 Task: Add Checklist CL0007 to Card Card0007 in Board Board0002 in Development in Trello
Action: Mouse moved to (669, 85)
Screenshot: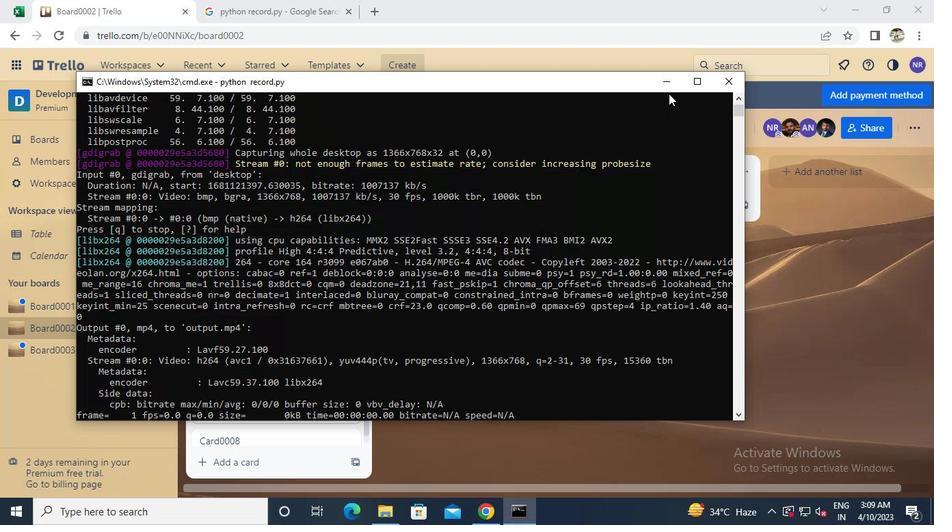 
Action: Mouse pressed left at (669, 85)
Screenshot: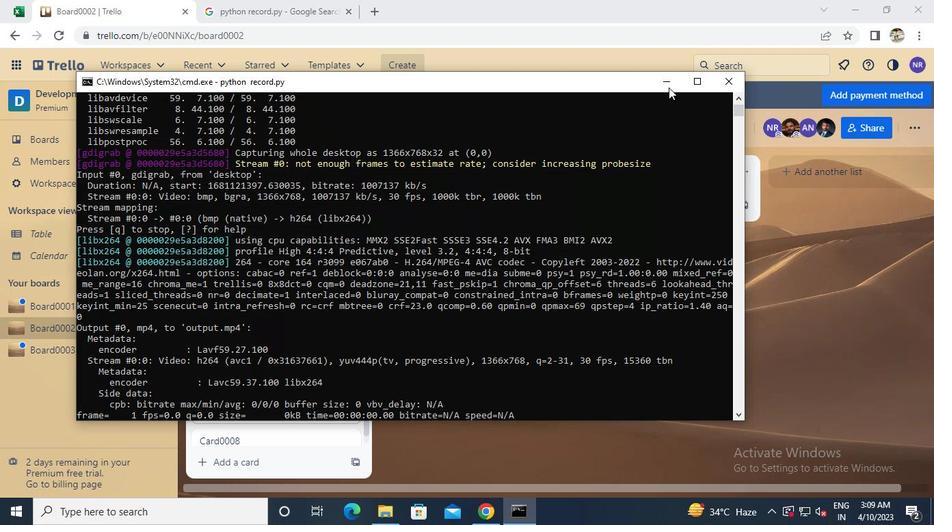 
Action: Mouse moved to (299, 384)
Screenshot: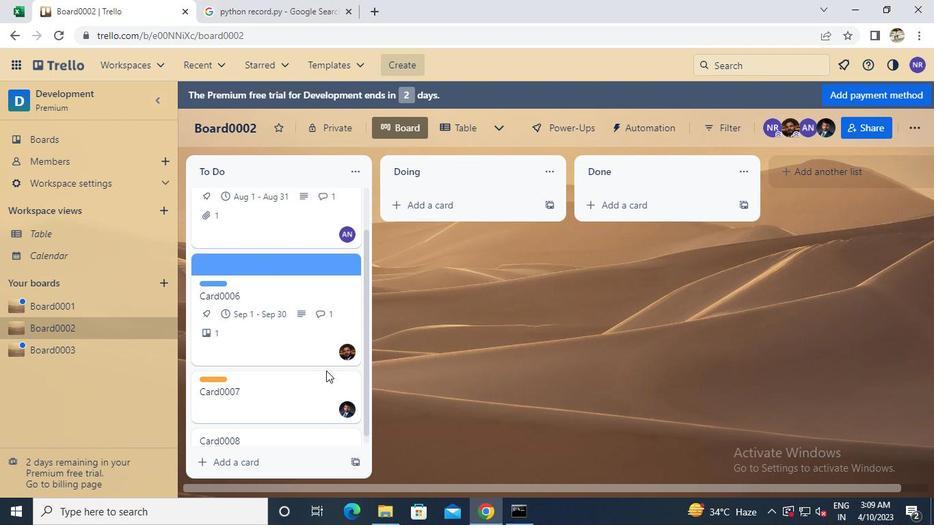 
Action: Mouse pressed left at (299, 384)
Screenshot: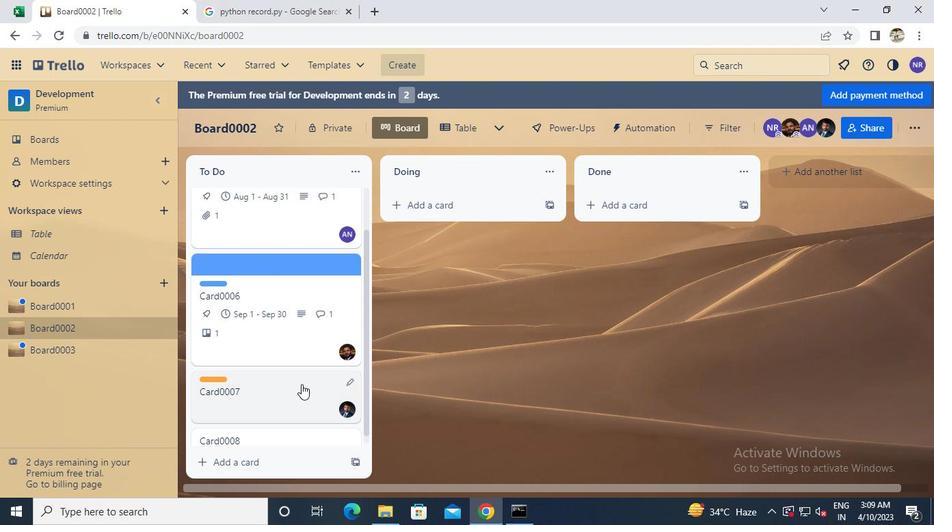 
Action: Mouse moved to (629, 272)
Screenshot: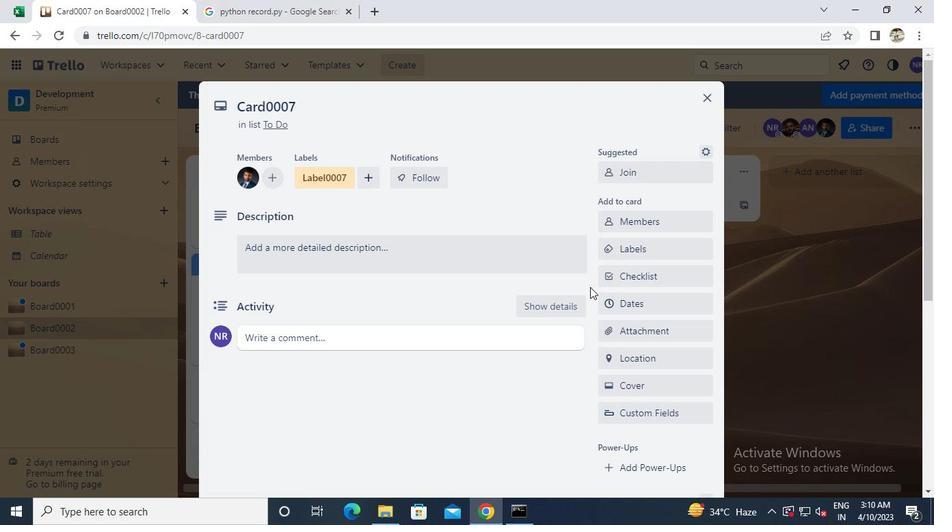 
Action: Mouse pressed left at (629, 272)
Screenshot: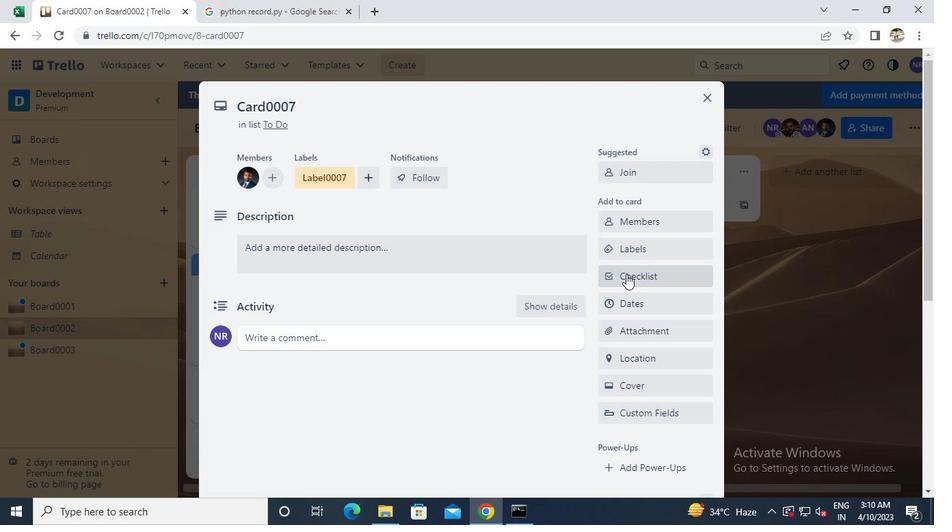 
Action: Keyboard Key.caps_lock
Screenshot: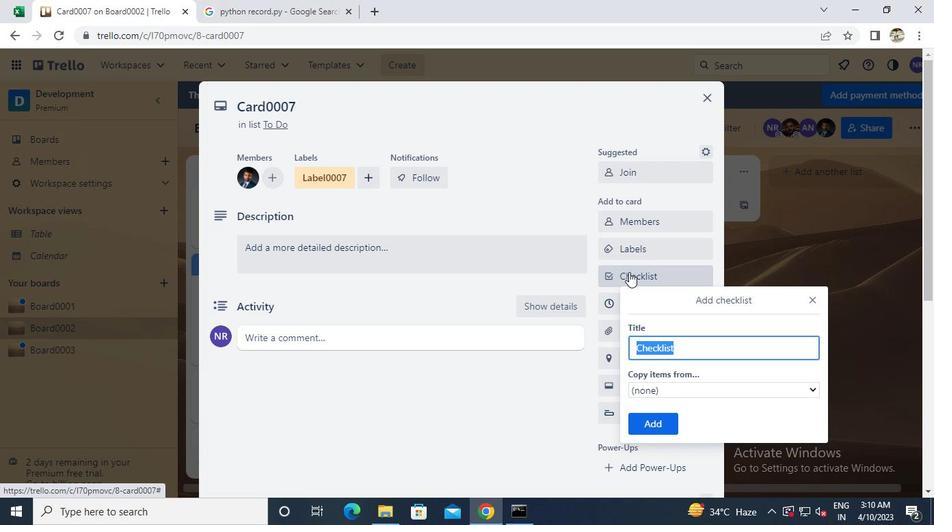 
Action: Keyboard c
Screenshot: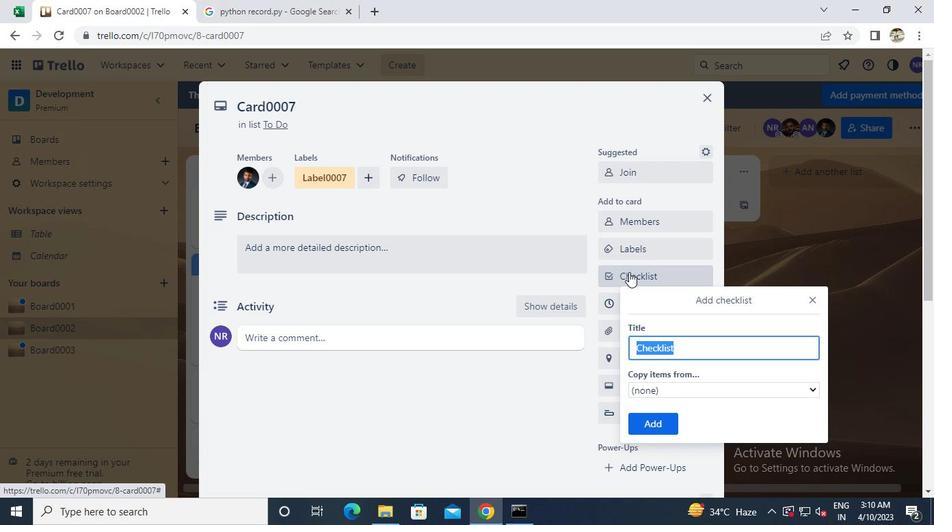 
Action: Keyboard l
Screenshot: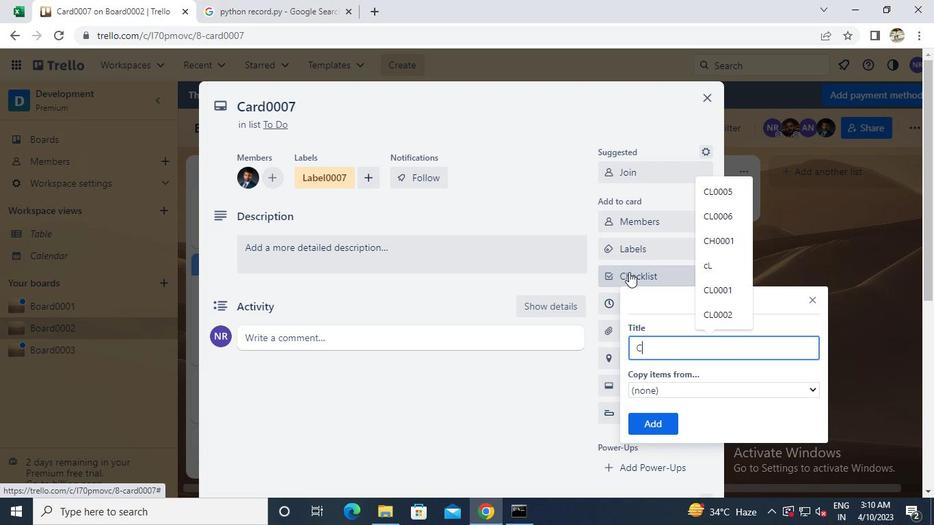 
Action: Keyboard 0
Screenshot: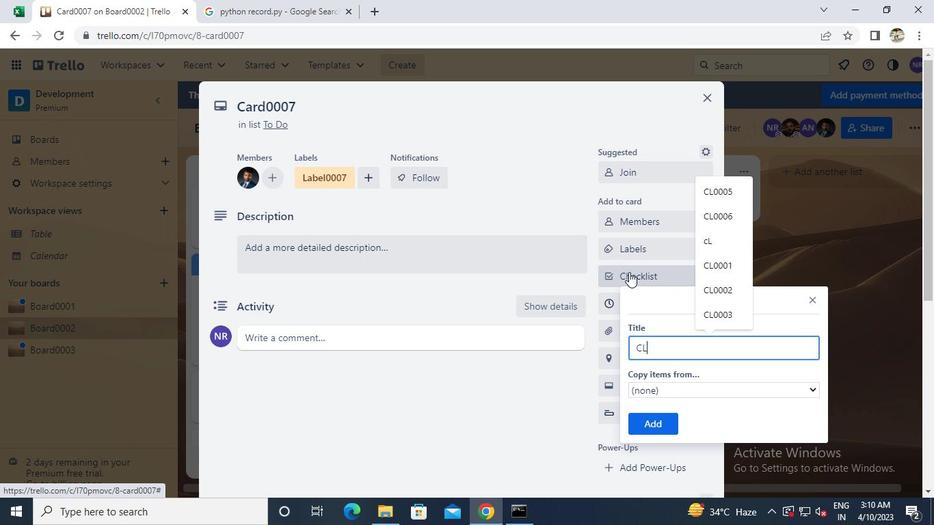 
Action: Keyboard 0
Screenshot: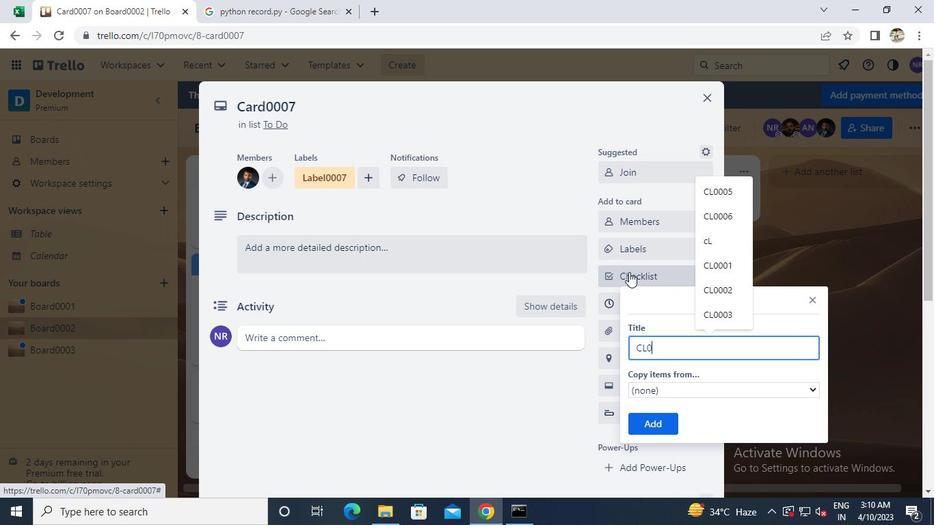 
Action: Keyboard 0
Screenshot: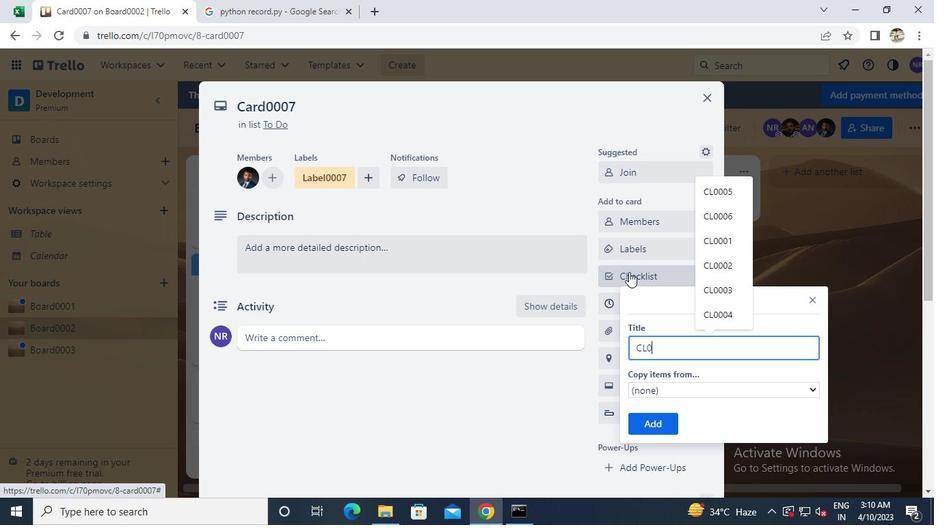 
Action: Keyboard 7
Screenshot: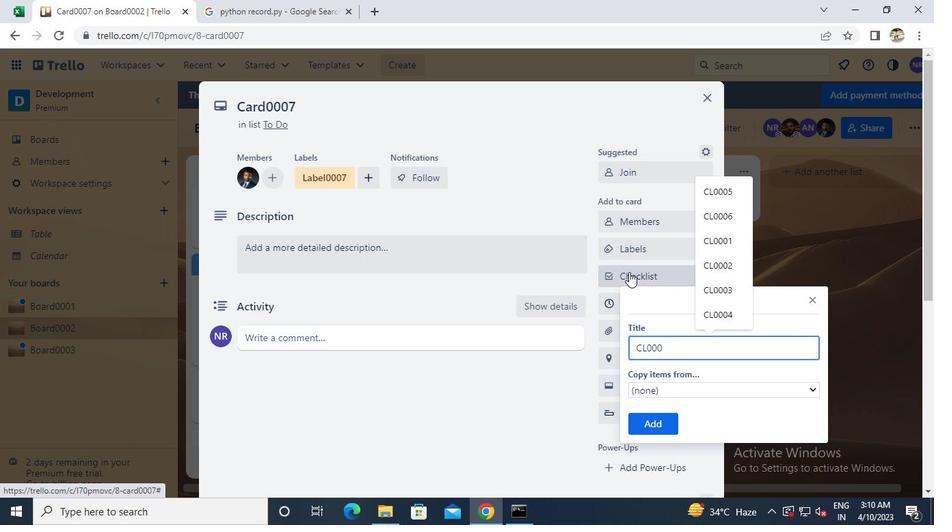 
Action: Mouse moved to (654, 425)
Screenshot: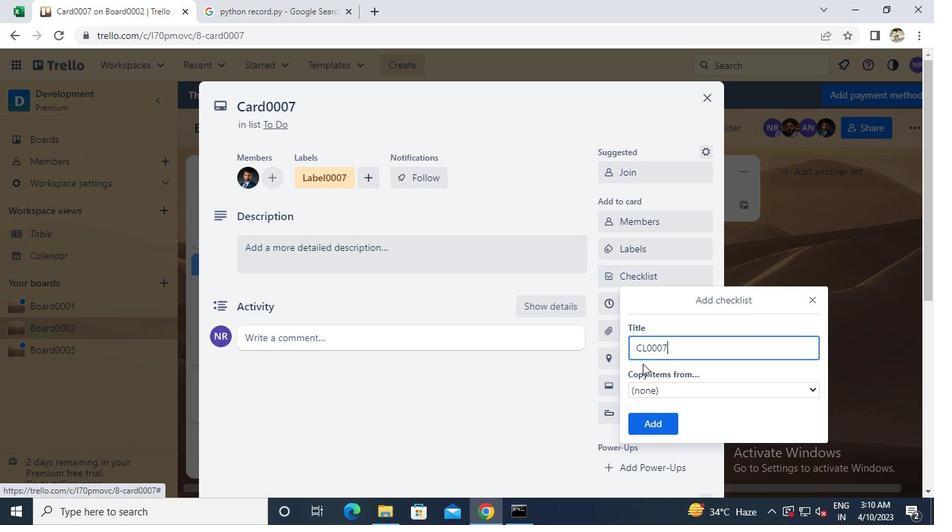 
Action: Mouse pressed left at (654, 425)
Screenshot: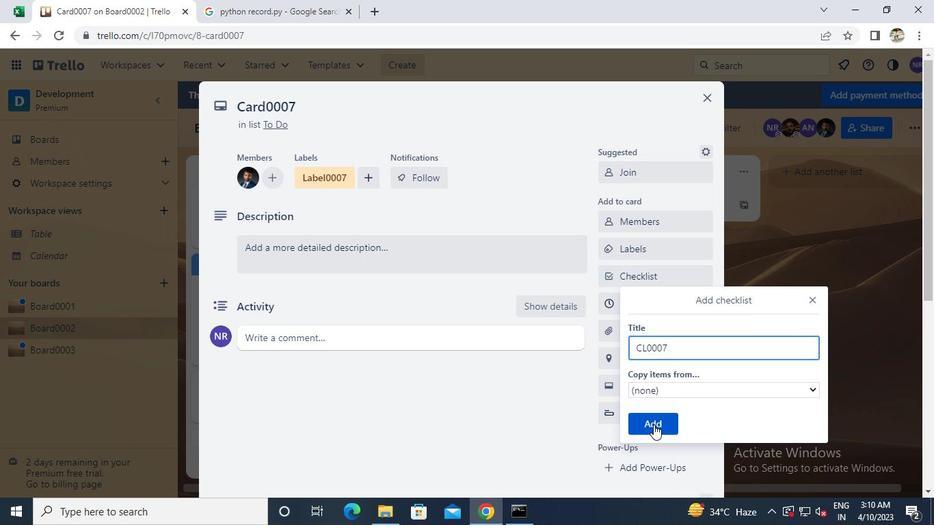 
Action: Mouse moved to (701, 89)
Screenshot: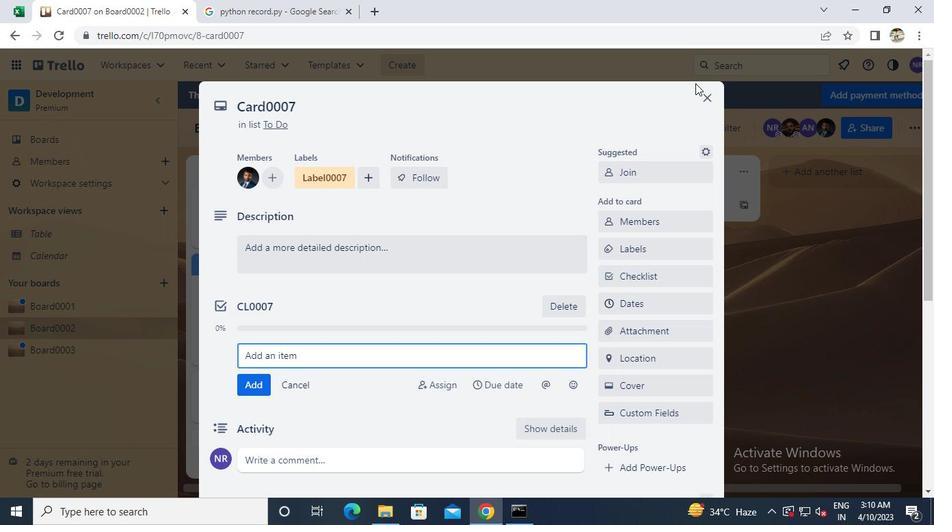 
Action: Mouse pressed left at (701, 89)
Screenshot: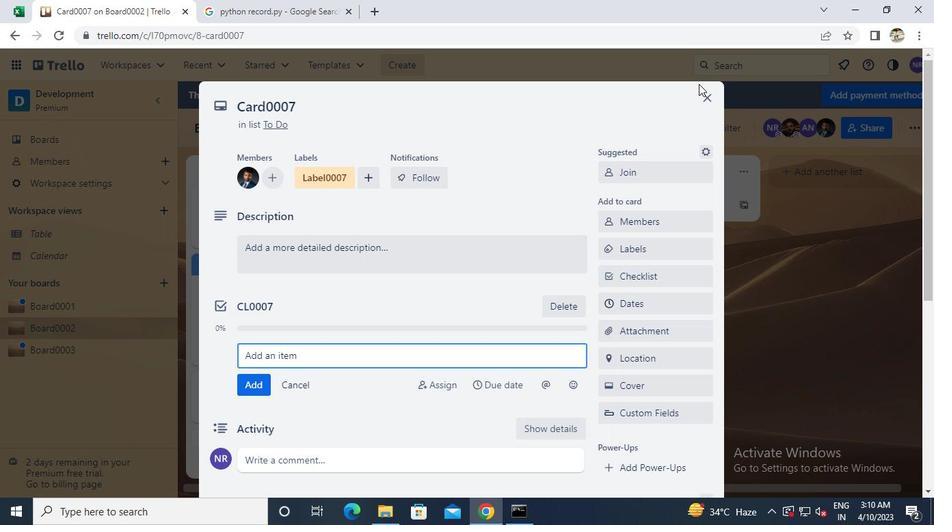 
Action: Mouse moved to (531, 521)
Screenshot: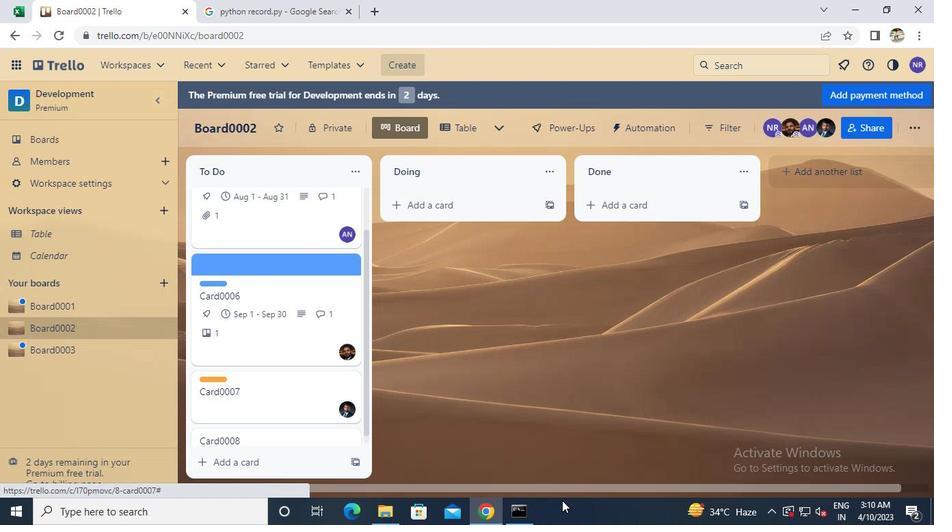 
Action: Mouse pressed left at (531, 521)
Screenshot: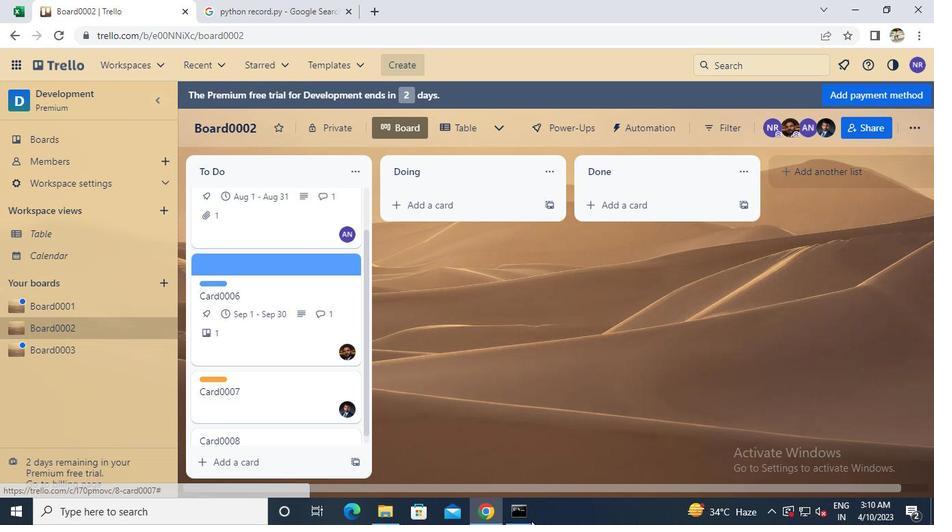 
Action: Mouse moved to (721, 88)
Screenshot: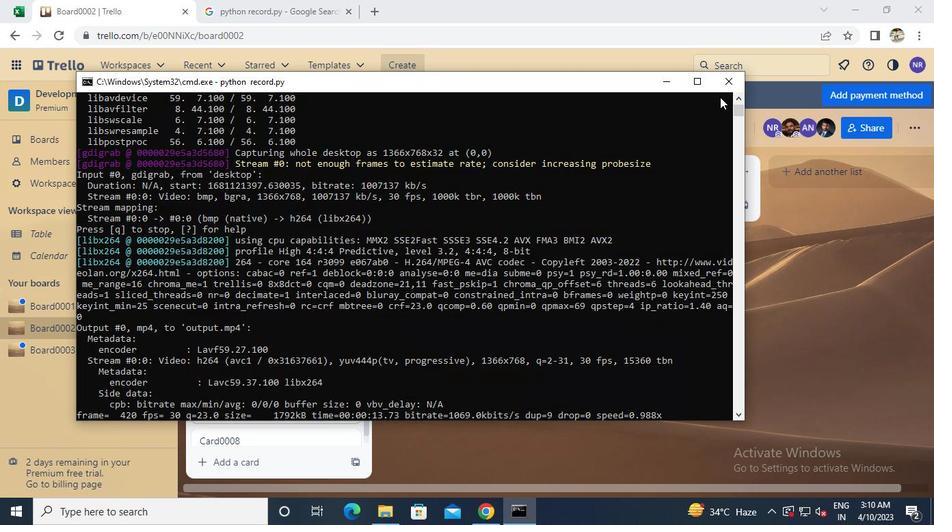 
Action: Mouse pressed left at (721, 88)
Screenshot: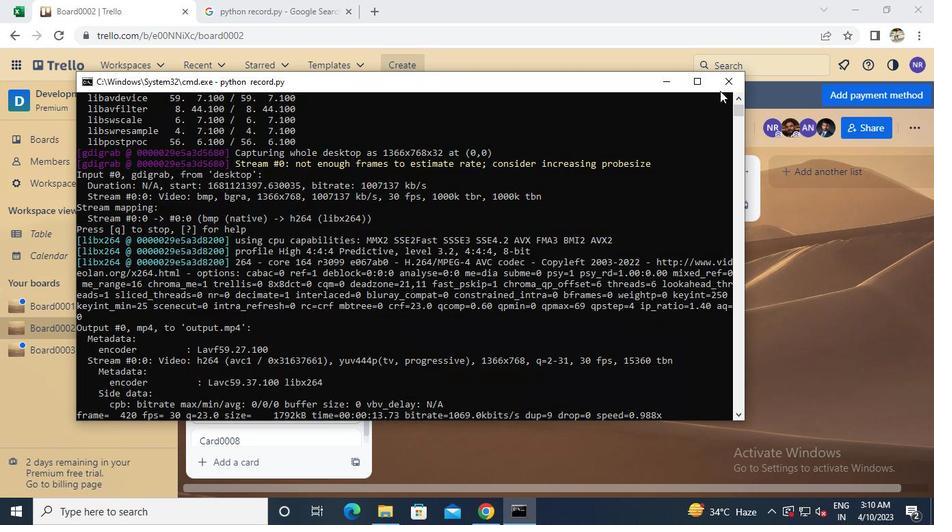 
